 Task: Create a section Database Optimization Sprint and in the section, add a milestone Disaster Recovery Testing in the project AmplifyHQ
Action: Mouse moved to (54, 307)
Screenshot: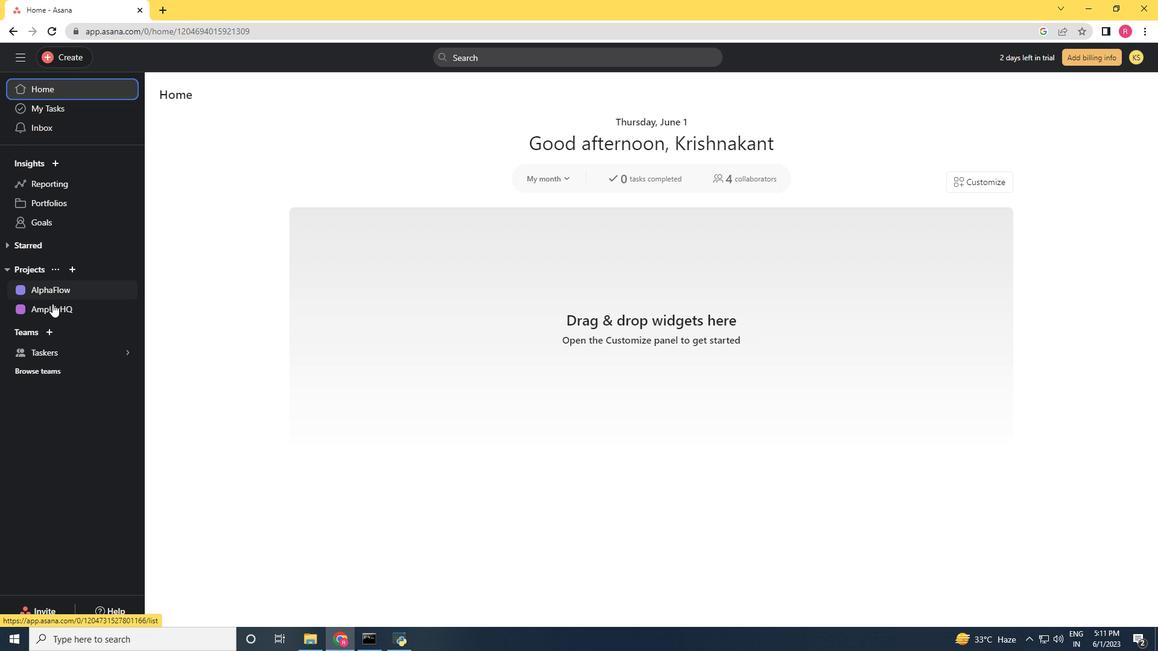 
Action: Mouse pressed left at (54, 307)
Screenshot: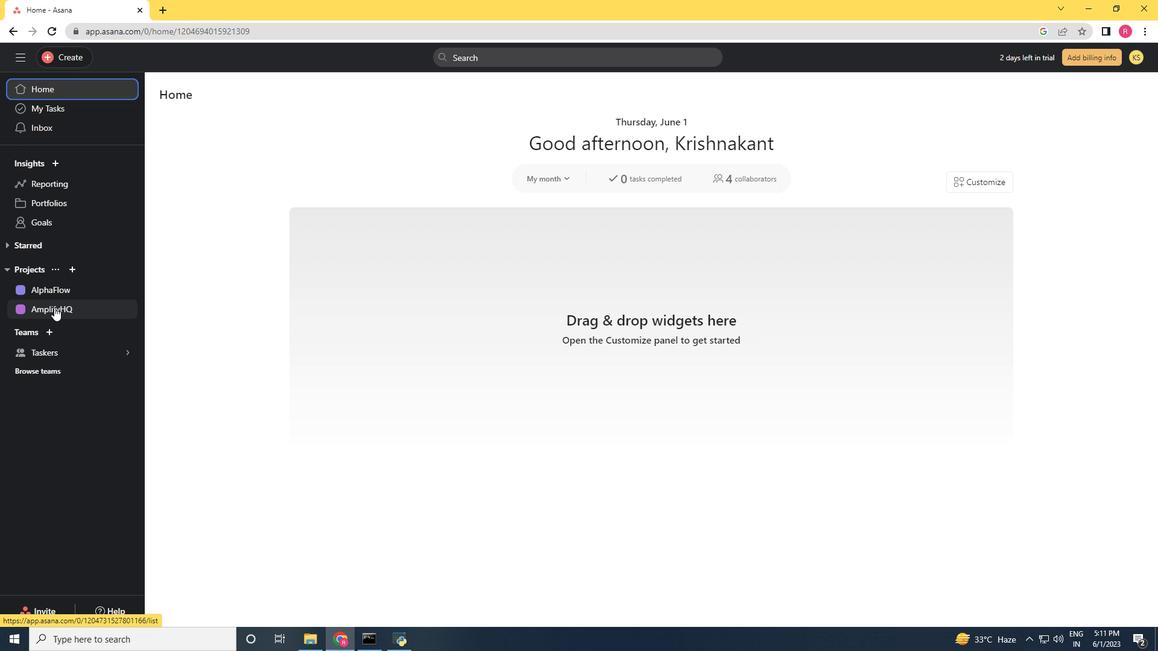 
Action: Mouse moved to (314, 392)
Screenshot: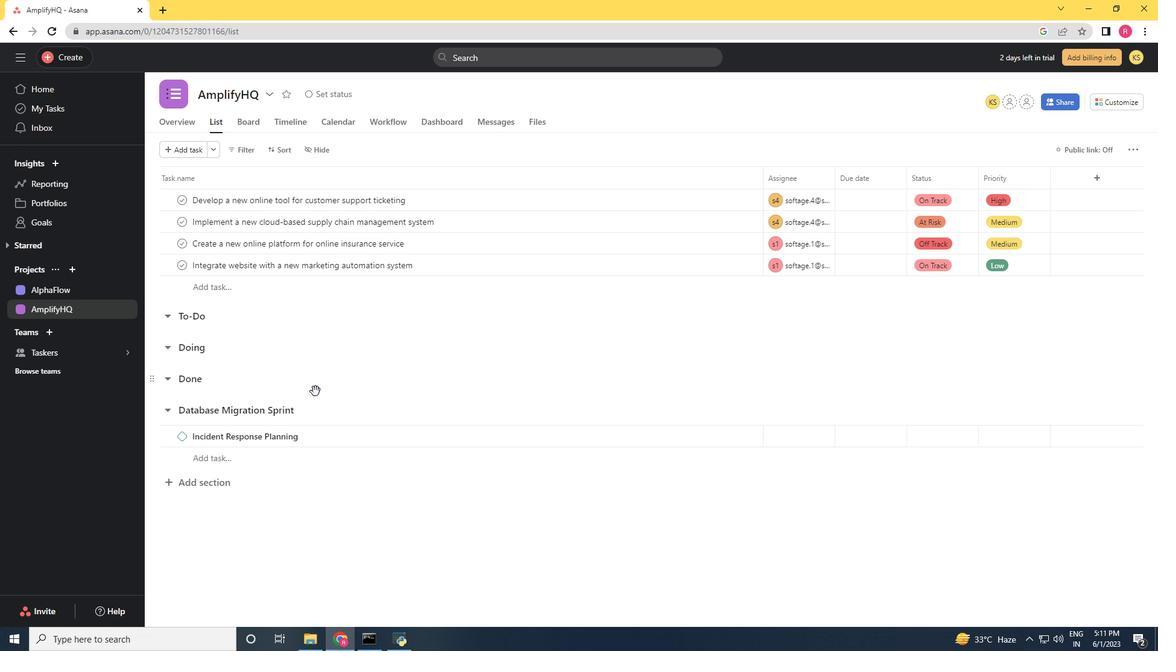 
Action: Mouse scrolled (314, 391) with delta (0, 0)
Screenshot: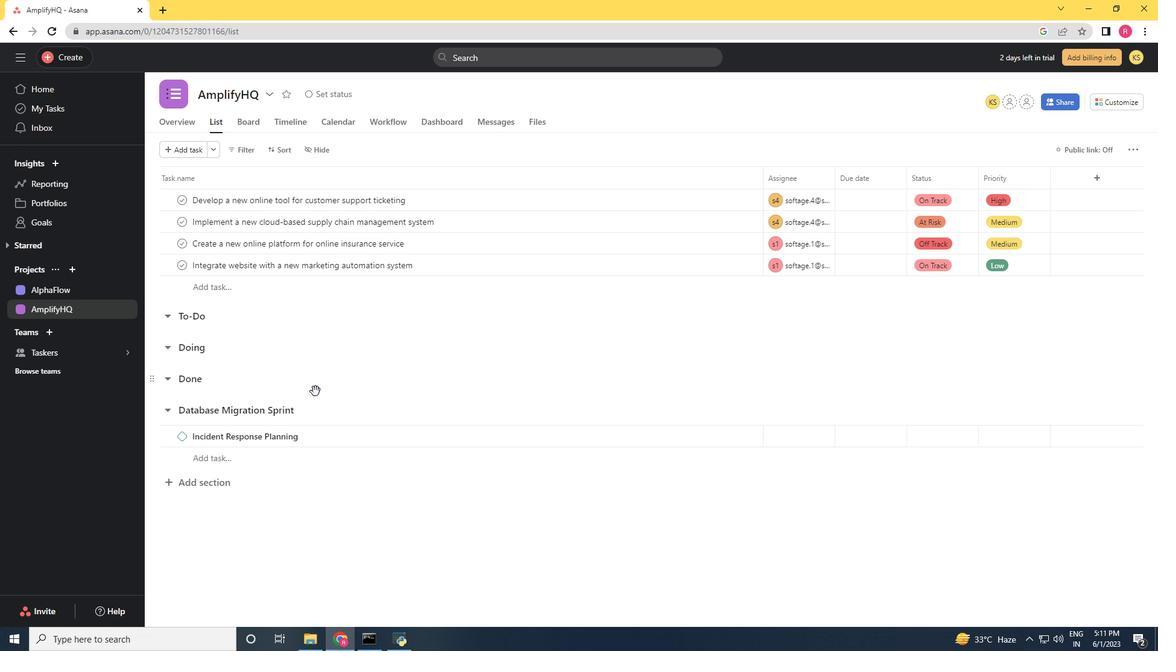 
Action: Mouse moved to (313, 393)
Screenshot: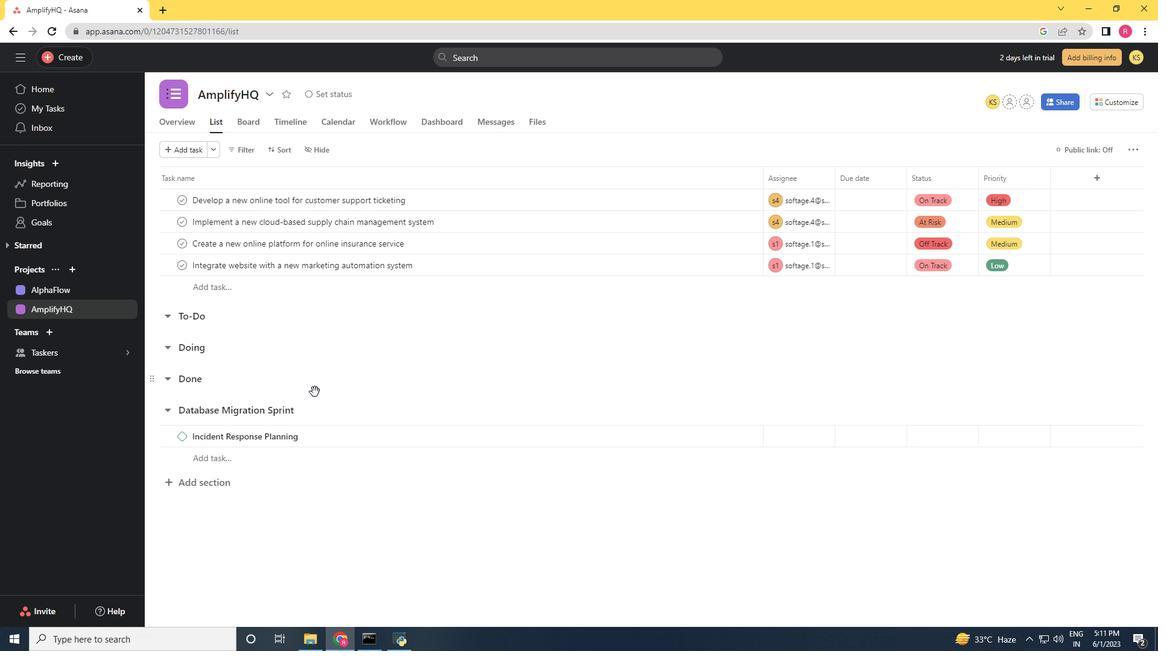 
Action: Mouse scrolled (313, 393) with delta (0, 0)
Screenshot: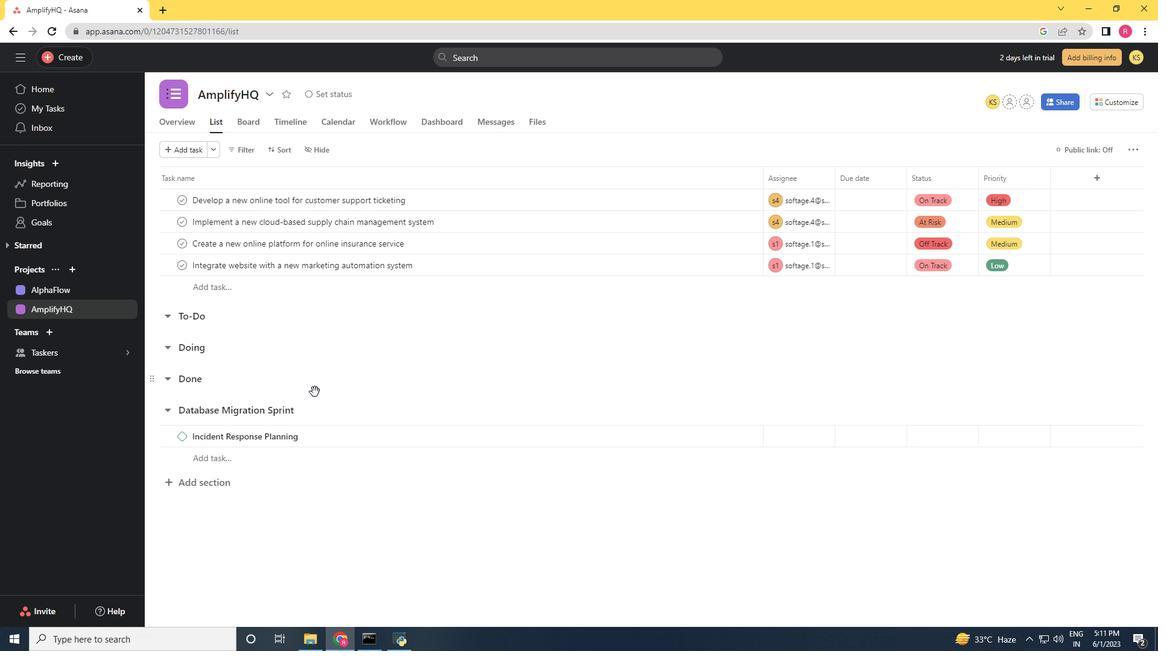 
Action: Mouse moved to (214, 476)
Screenshot: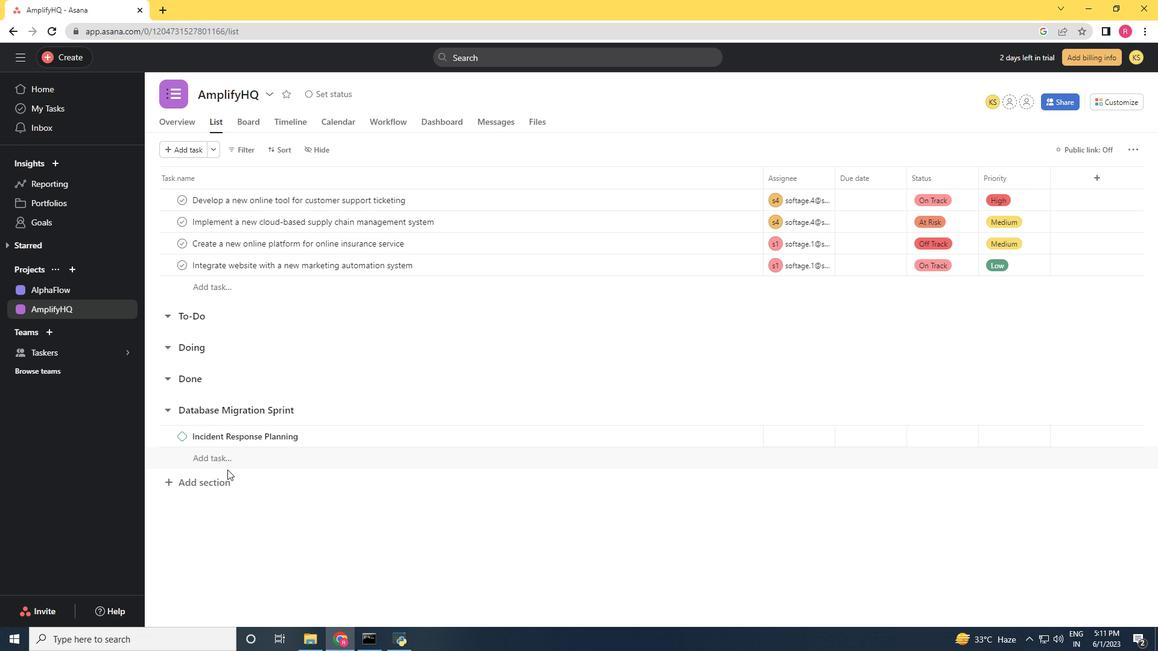 
Action: Mouse pressed left at (214, 476)
Screenshot: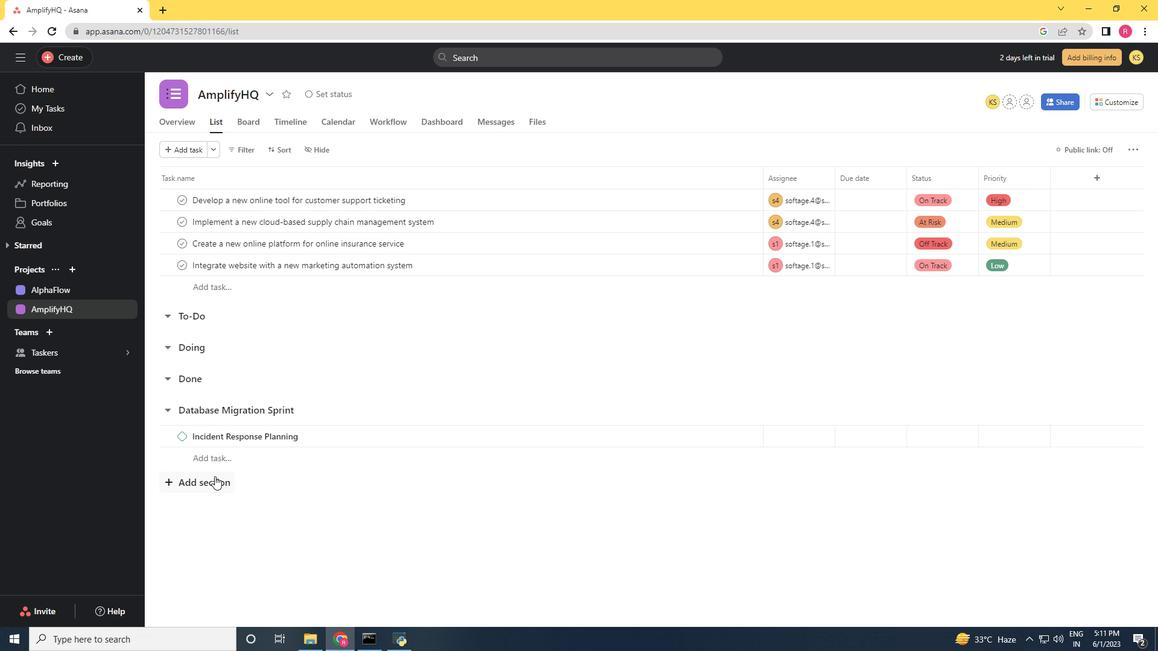 
Action: Mouse moved to (101, 406)
Screenshot: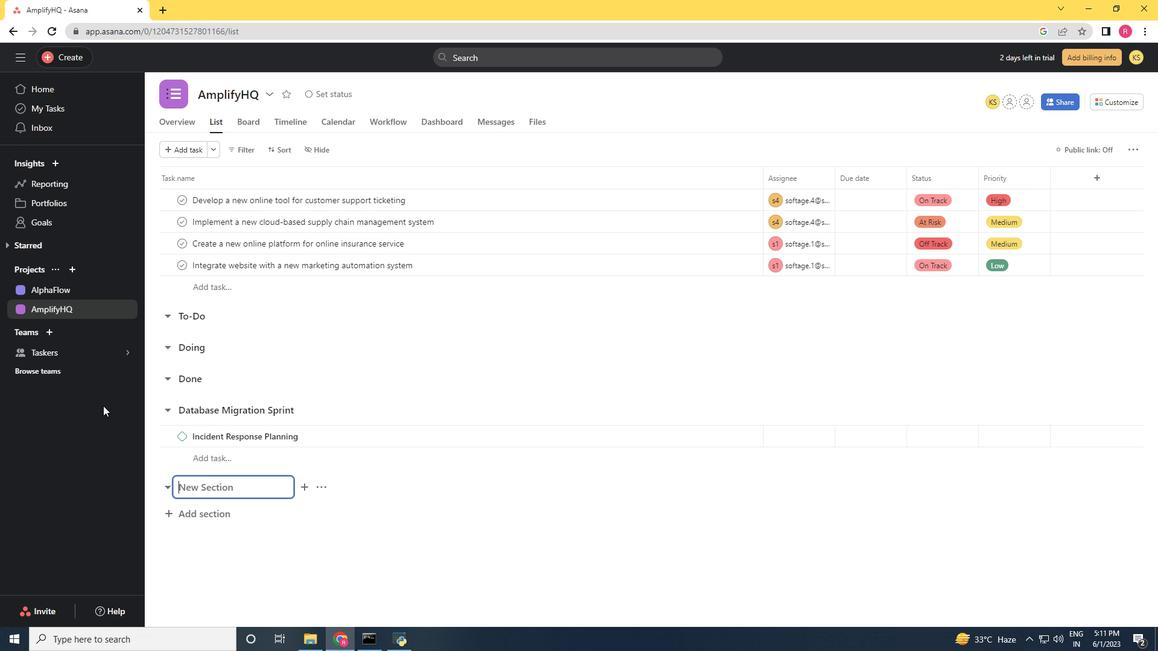 
Action: Key pressed <Key.shift>Database<Key.space><Key.shift>Optimizatio<Key.space><Key.backspace>n<Key.space><Key.shift>sprint<Key.space><Key.enter><Key.shift><Key.shift><Key.shift><Key.shift><Key.shift><Key.shift><Key.shift><Key.shift><Key.shift><Key.shift><Key.shift><Key.shift><Key.shift><Key.shift>Disaster<Key.space><Key.shift><Key.shift>Recovery<Key.space><Key.shift>Testing<Key.space>
Screenshot: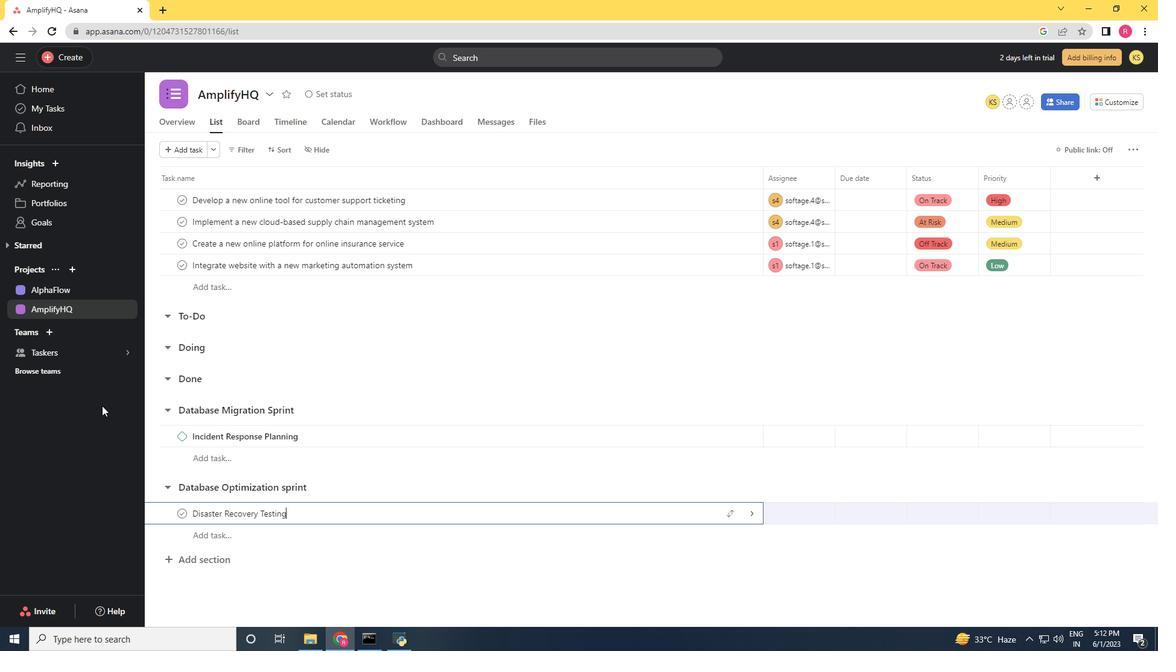 
Action: Mouse moved to (393, 514)
Screenshot: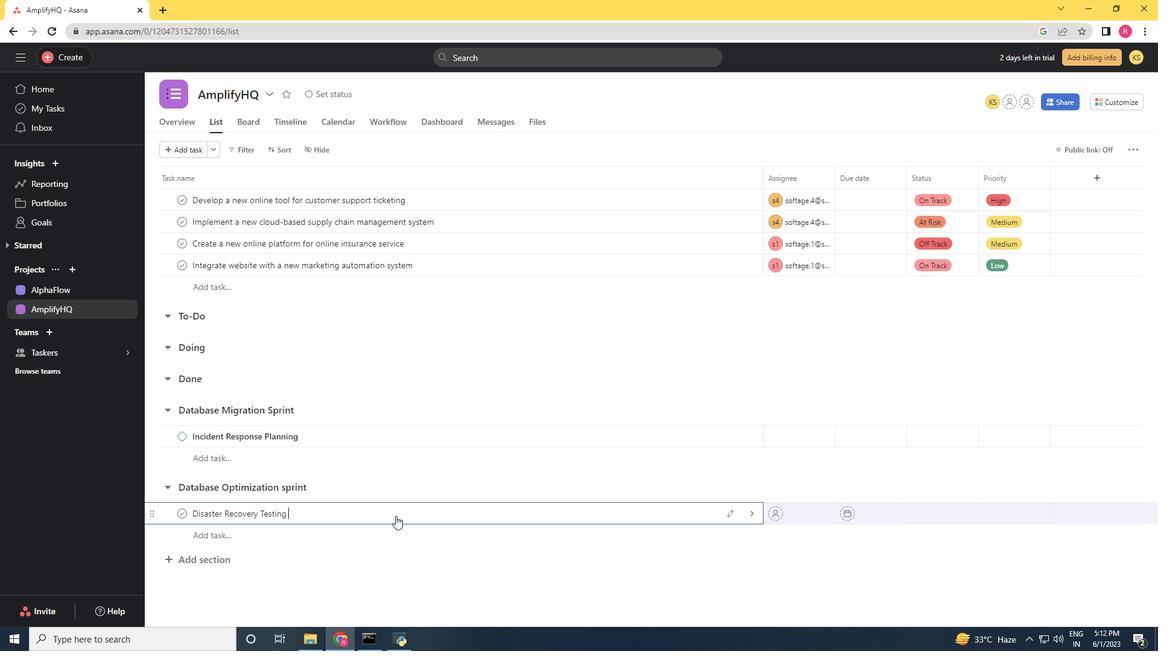 
Action: Mouse pressed right at (393, 514)
Screenshot: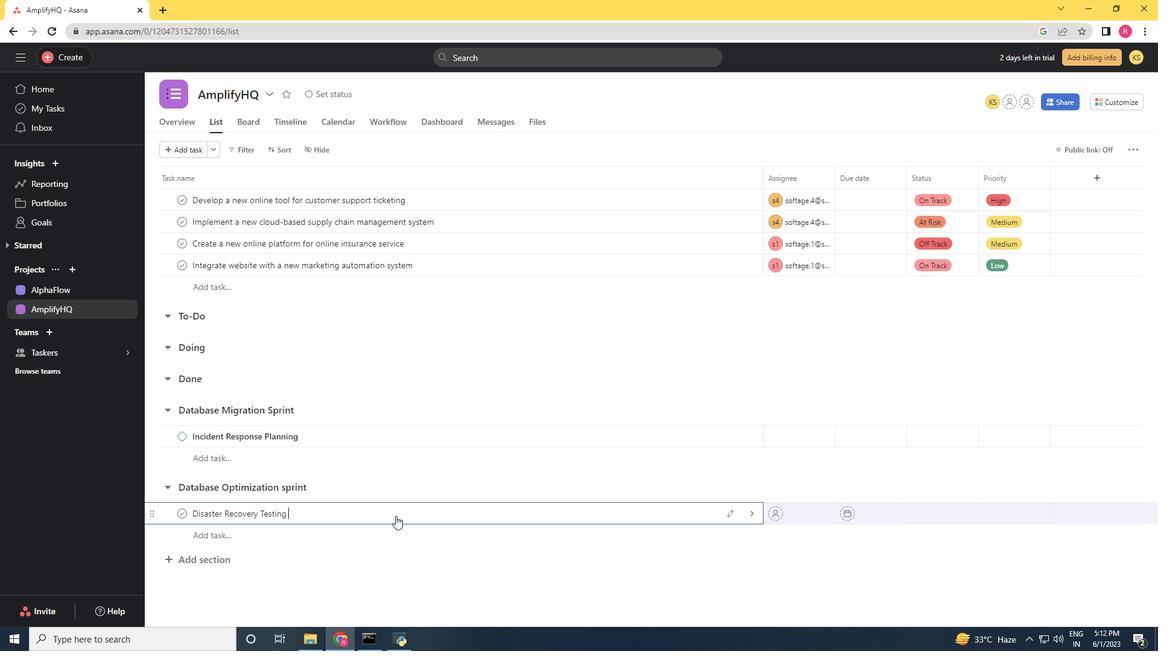 
Action: Mouse moved to (430, 454)
Screenshot: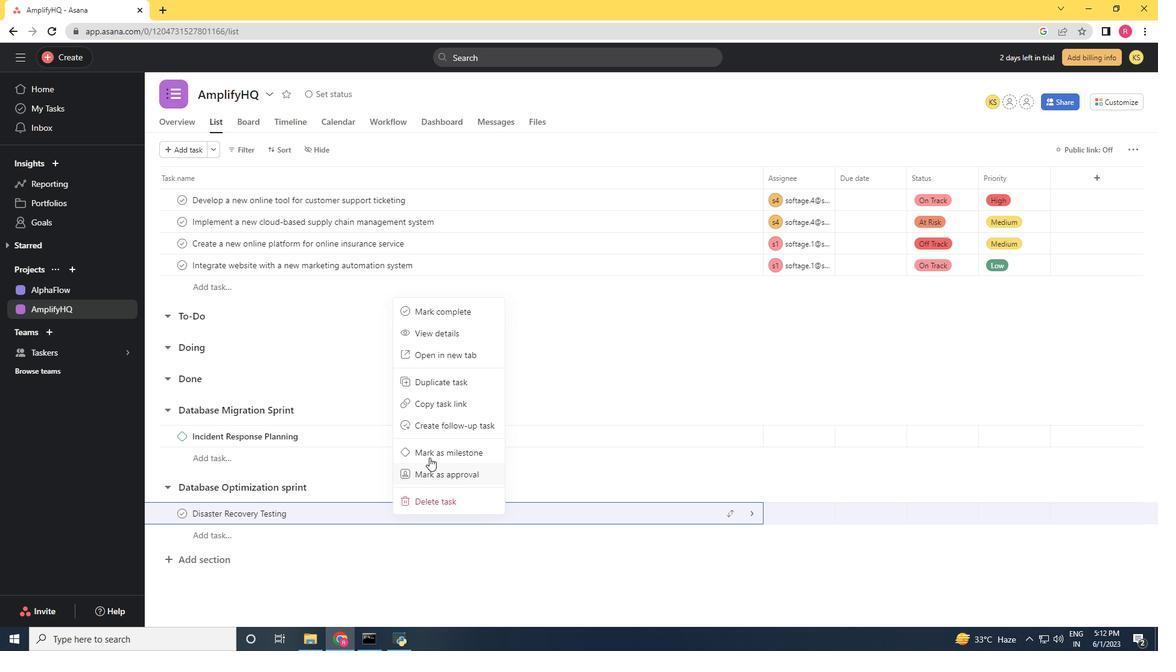 
Action: Mouse pressed left at (430, 454)
Screenshot: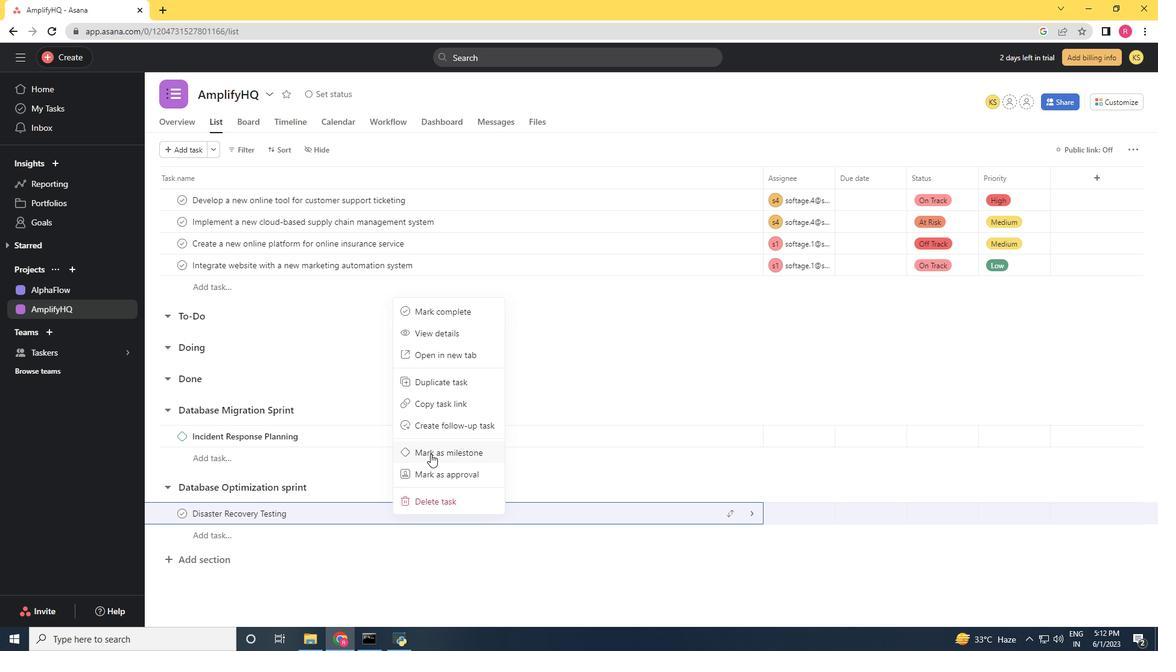 
Action: Mouse moved to (375, 488)
Screenshot: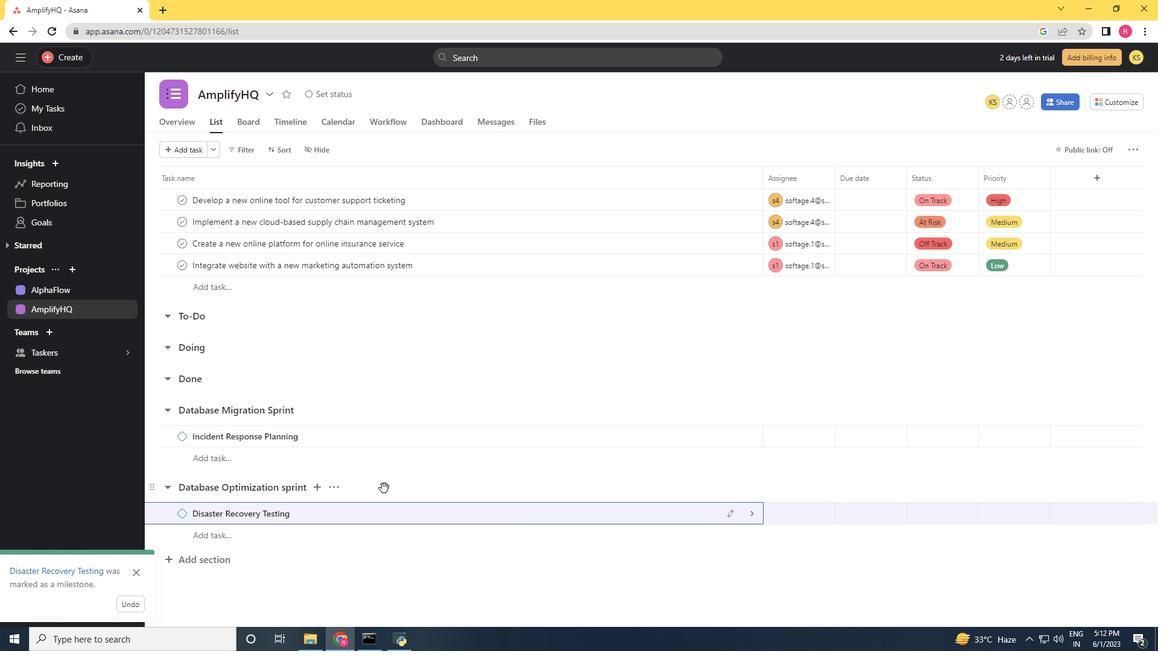 
